 Task: Add Hatch Green Chile Chicken Sausage Link to the cart.
Action: Mouse moved to (16, 130)
Screenshot: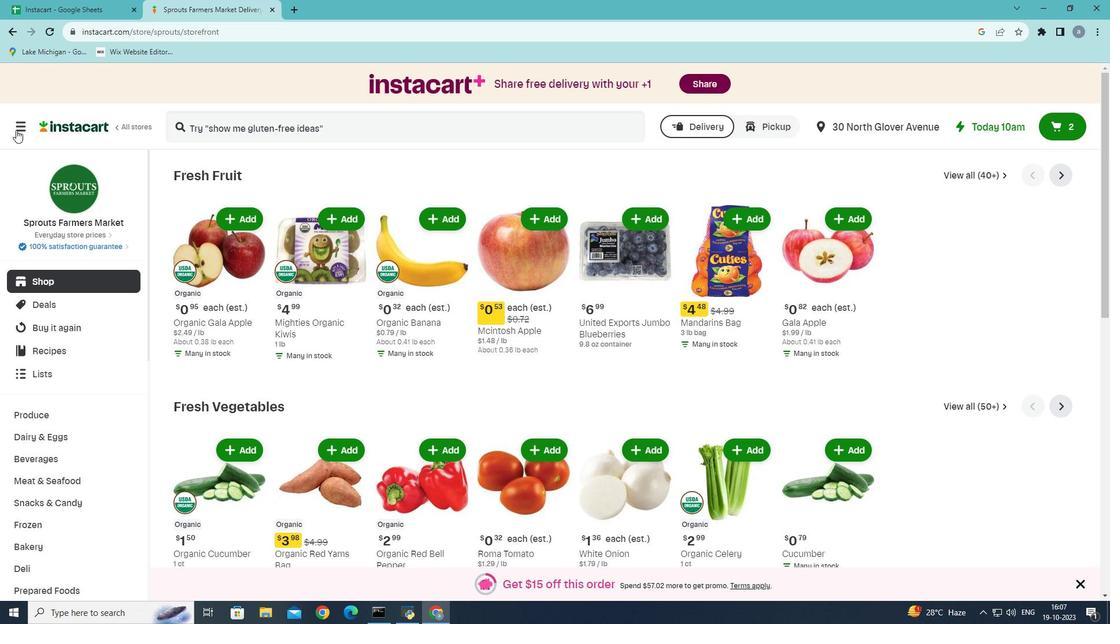 
Action: Mouse pressed left at (16, 130)
Screenshot: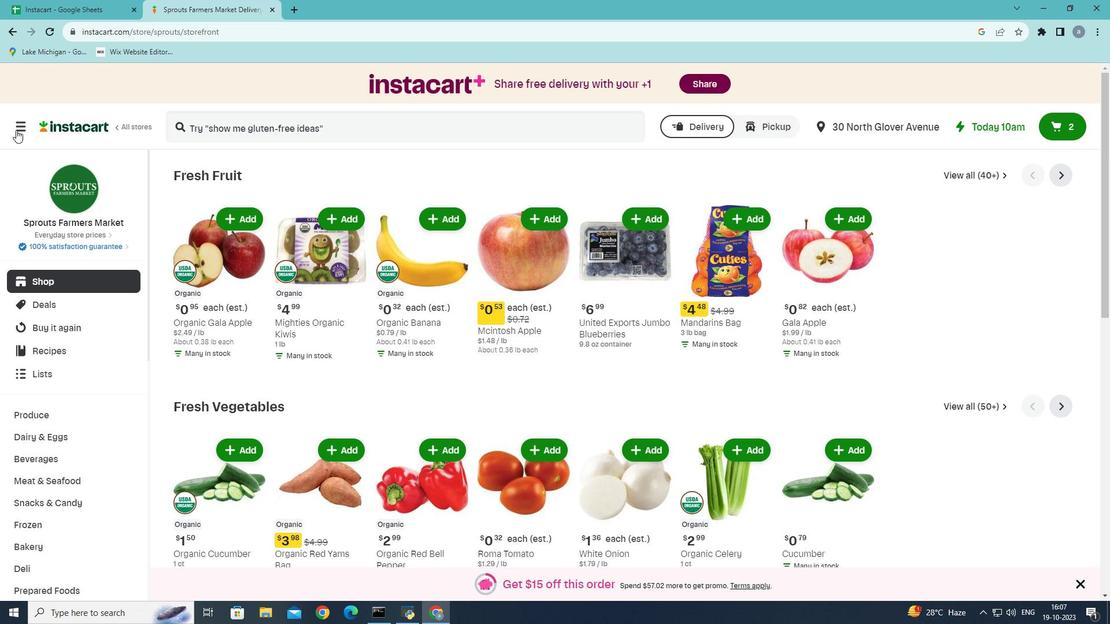 
Action: Mouse moved to (95, 337)
Screenshot: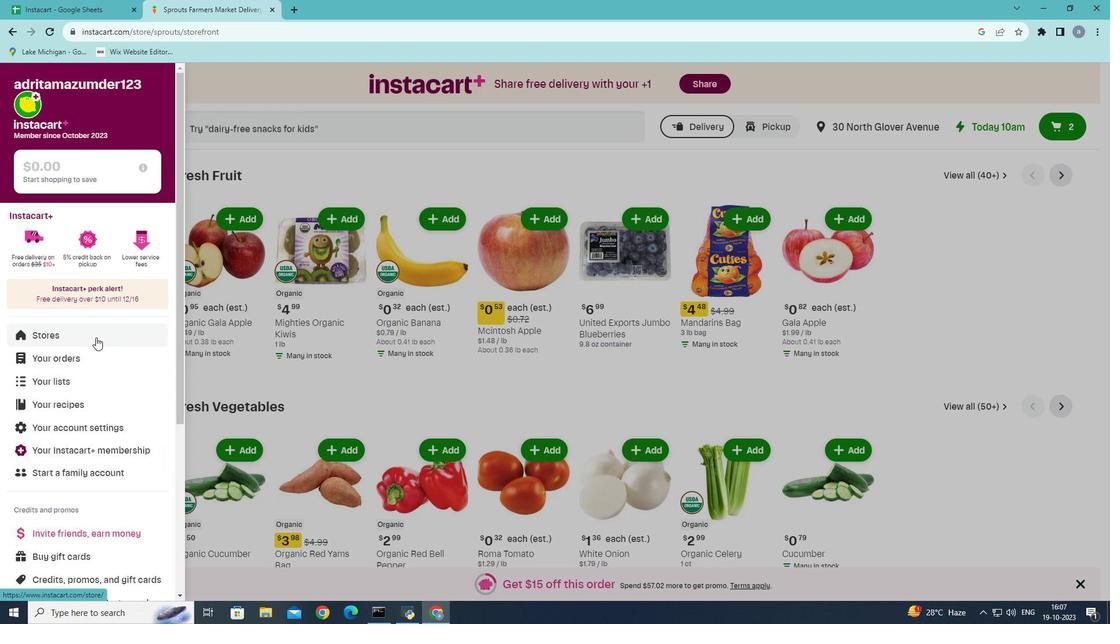 
Action: Mouse pressed left at (95, 337)
Screenshot: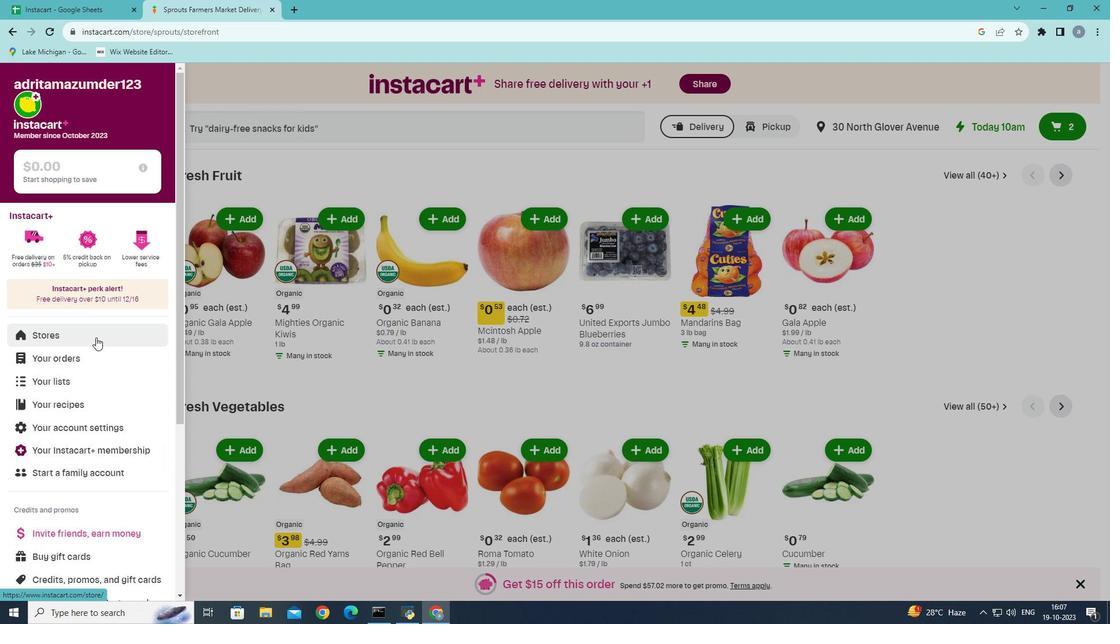 
Action: Mouse moved to (279, 120)
Screenshot: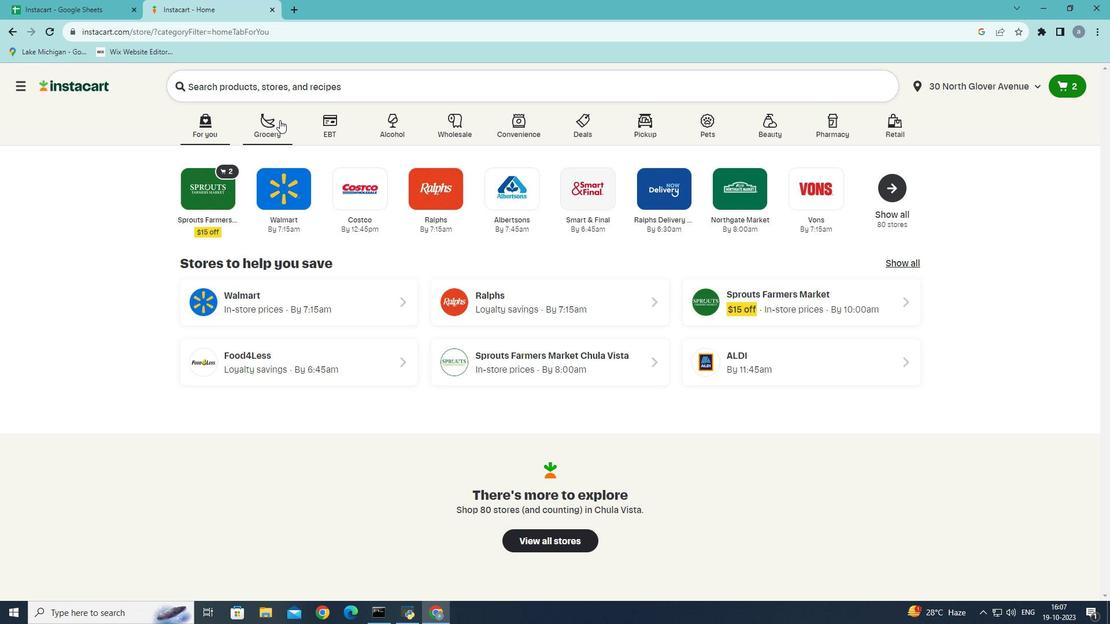 
Action: Mouse pressed left at (279, 120)
Screenshot: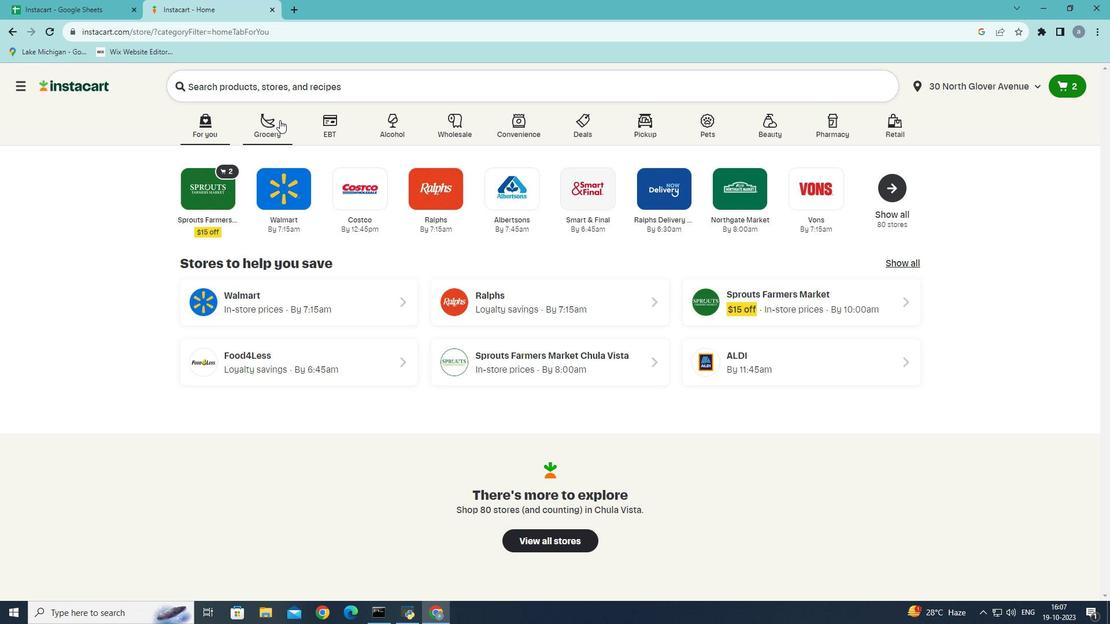 
Action: Mouse moved to (347, 376)
Screenshot: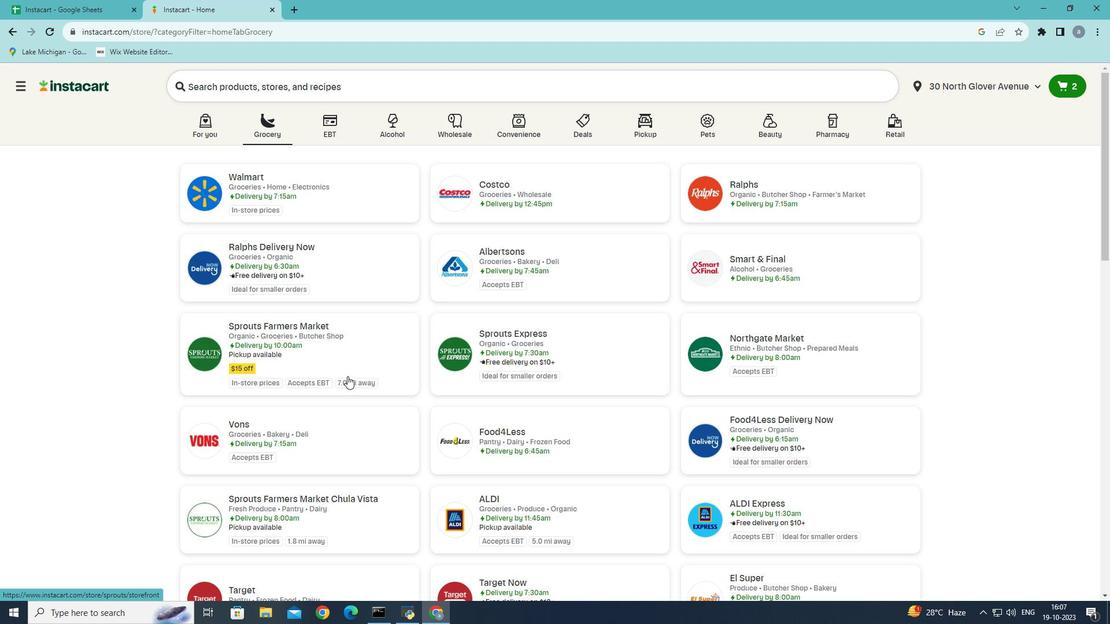 
Action: Mouse pressed left at (347, 376)
Screenshot: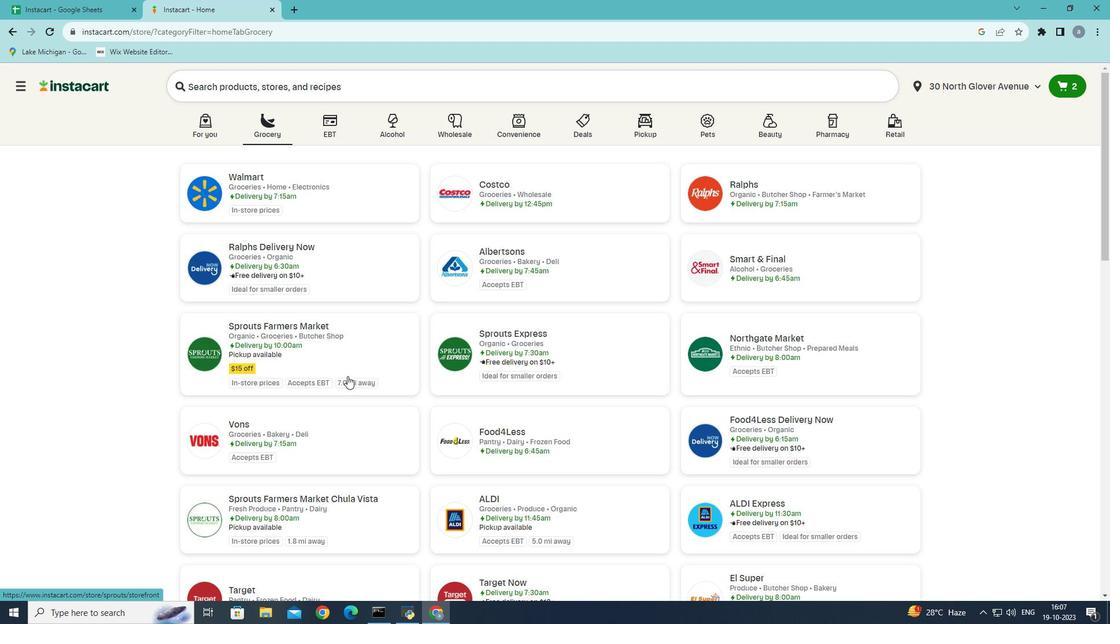 
Action: Mouse moved to (79, 479)
Screenshot: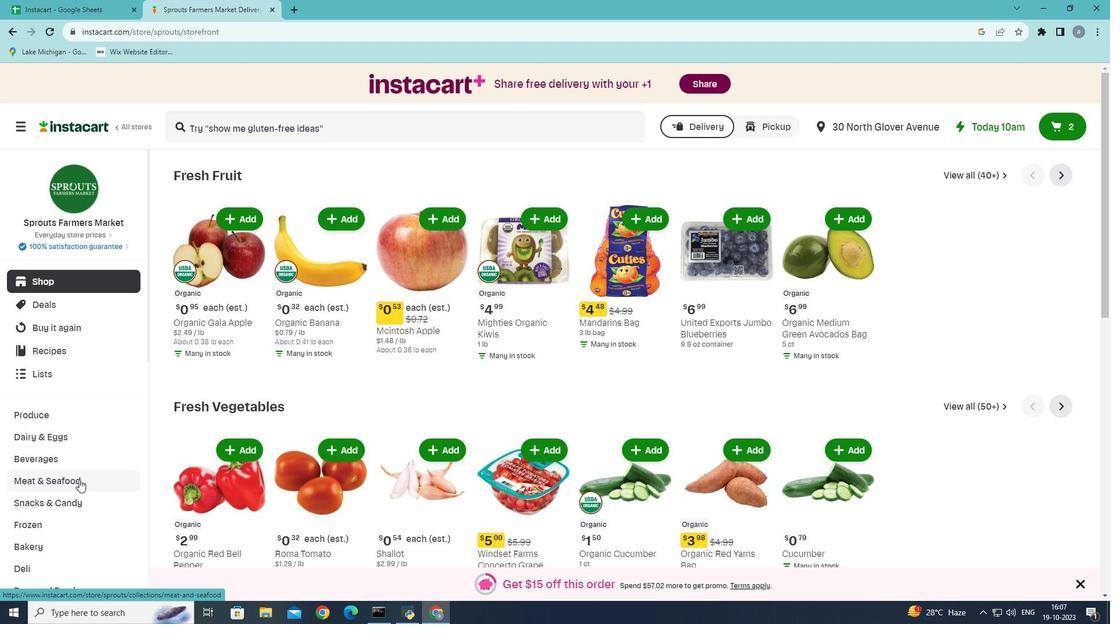 
Action: Mouse pressed left at (79, 479)
Screenshot: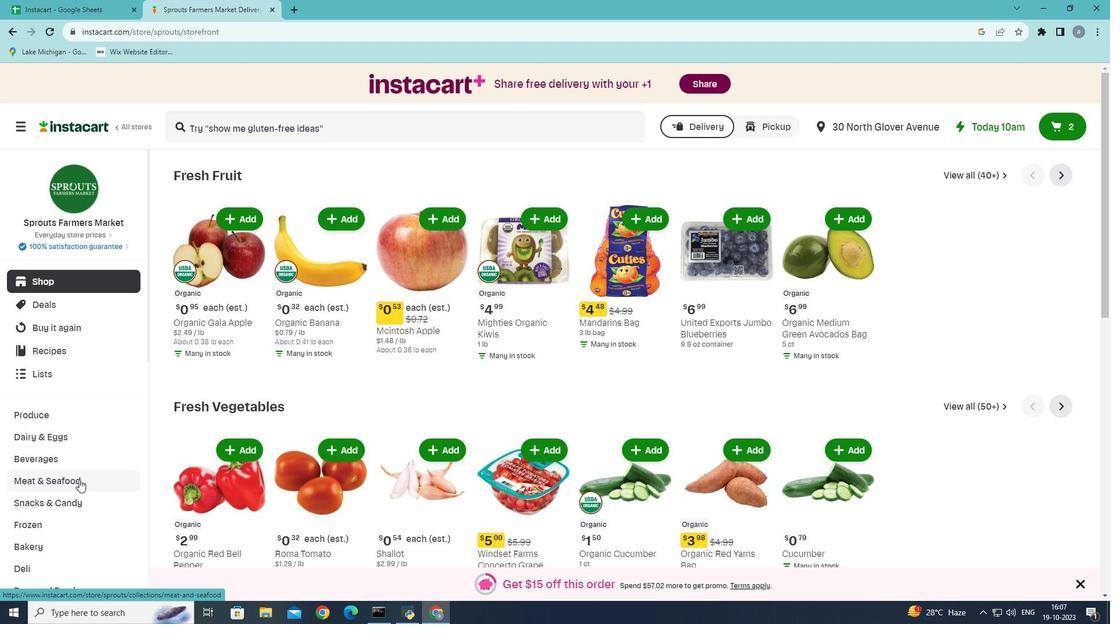 
Action: Mouse moved to (604, 200)
Screenshot: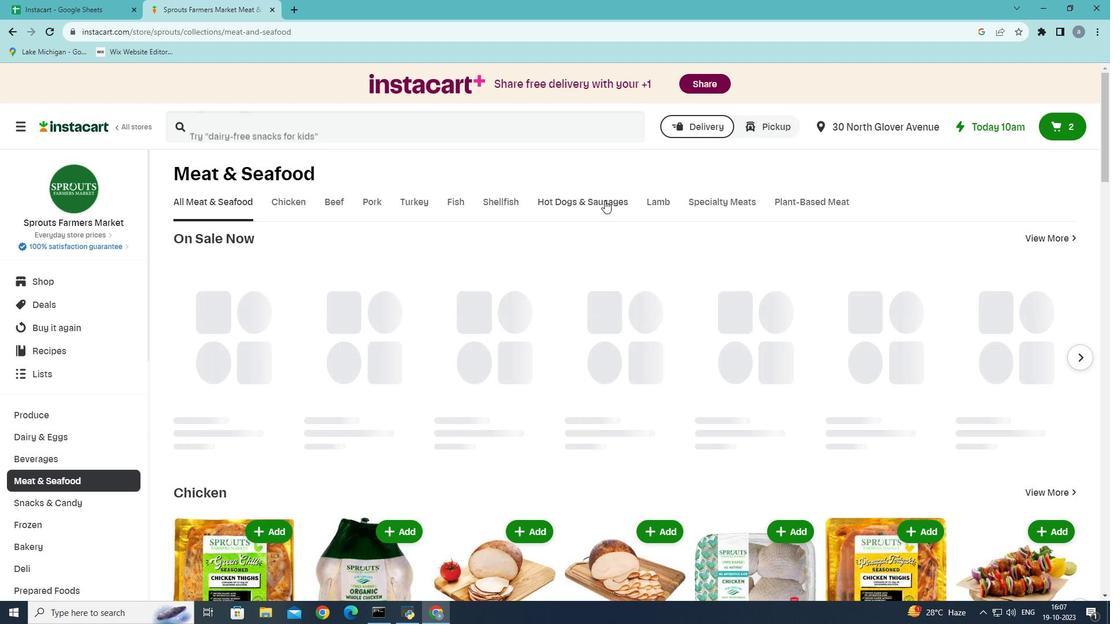 
Action: Mouse pressed left at (604, 200)
Screenshot: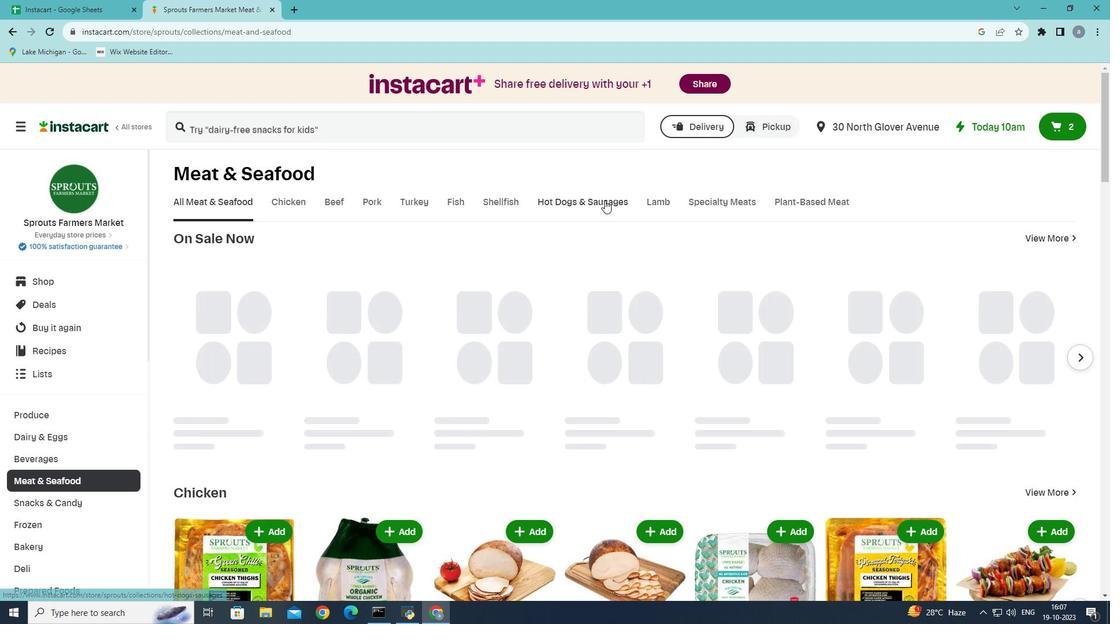 
Action: Mouse moved to (272, 250)
Screenshot: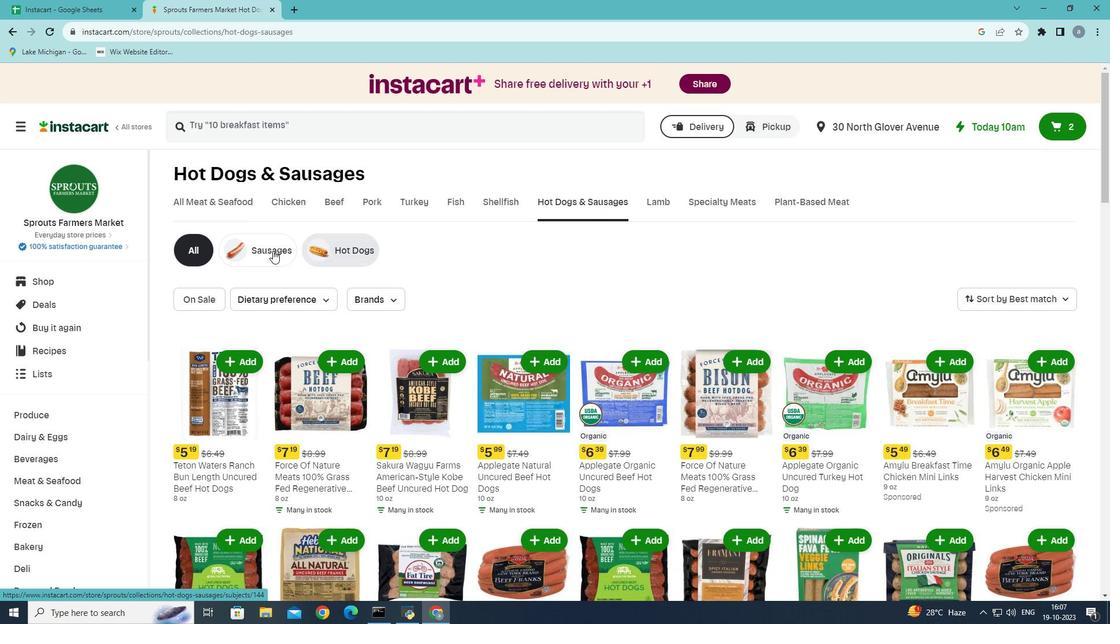 
Action: Mouse pressed left at (272, 250)
Screenshot: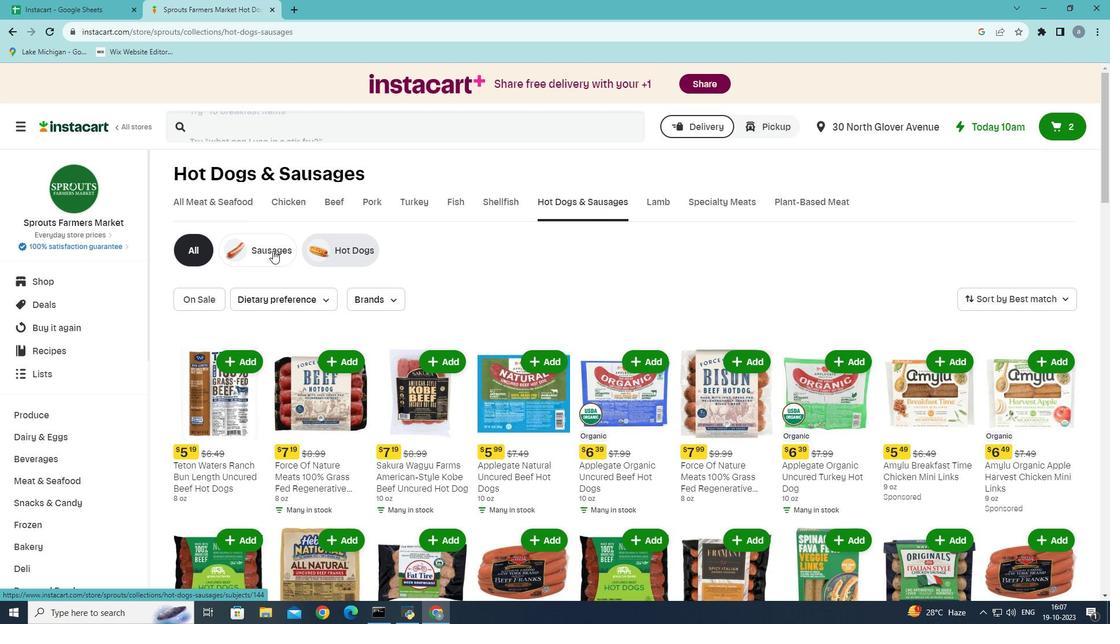 
Action: Mouse moved to (397, 312)
Screenshot: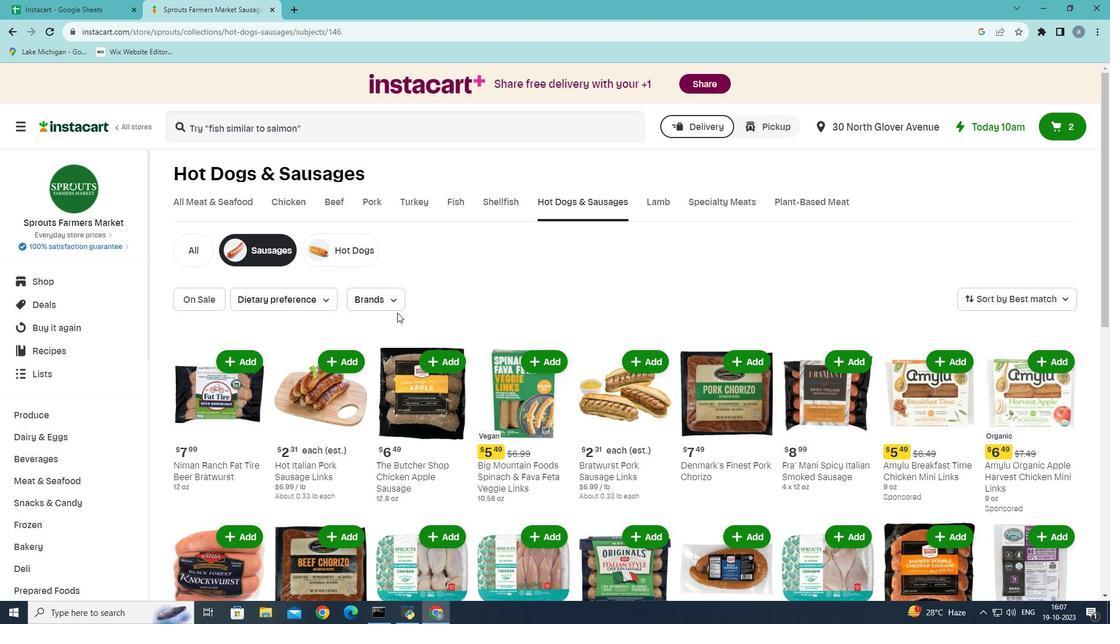 
Action: Mouse scrolled (397, 312) with delta (0, 0)
Screenshot: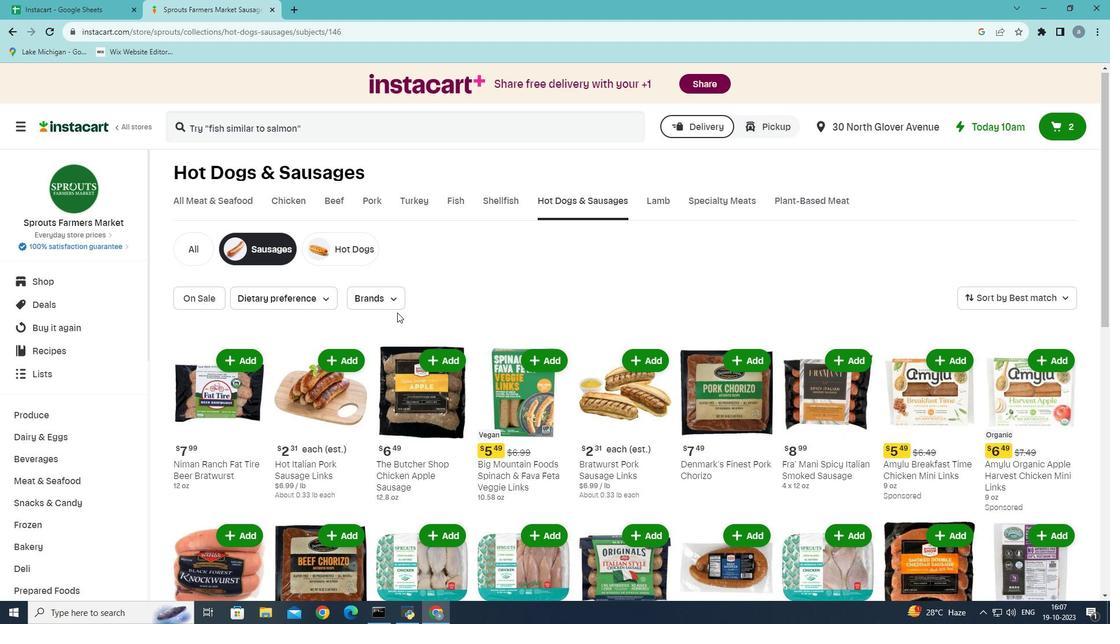 
Action: Mouse moved to (397, 314)
Screenshot: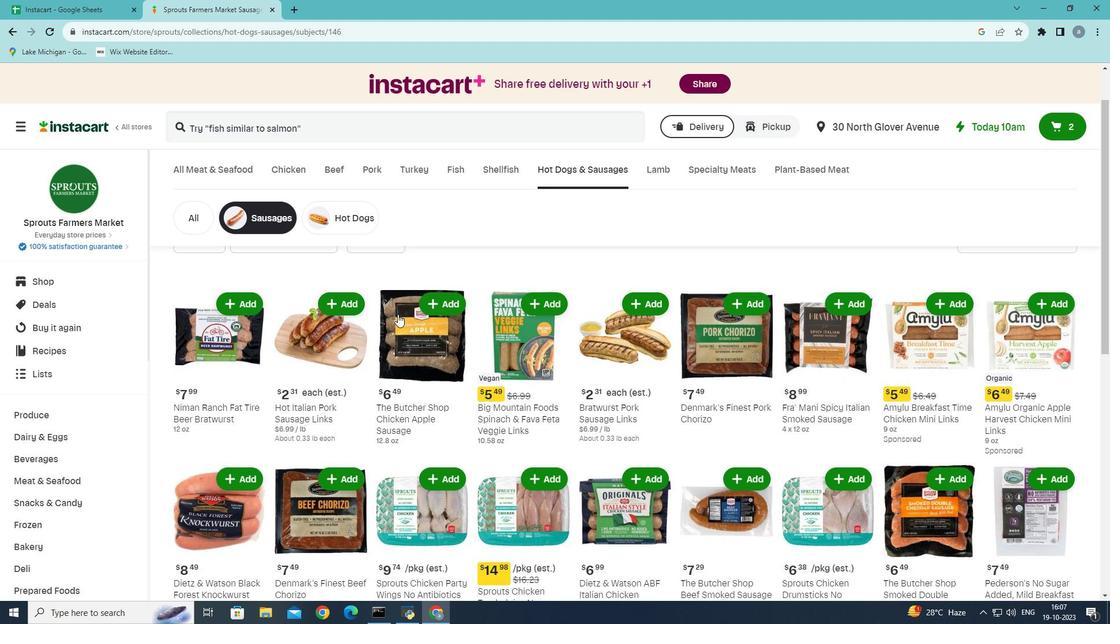 
Action: Mouse scrolled (397, 313) with delta (0, 0)
Screenshot: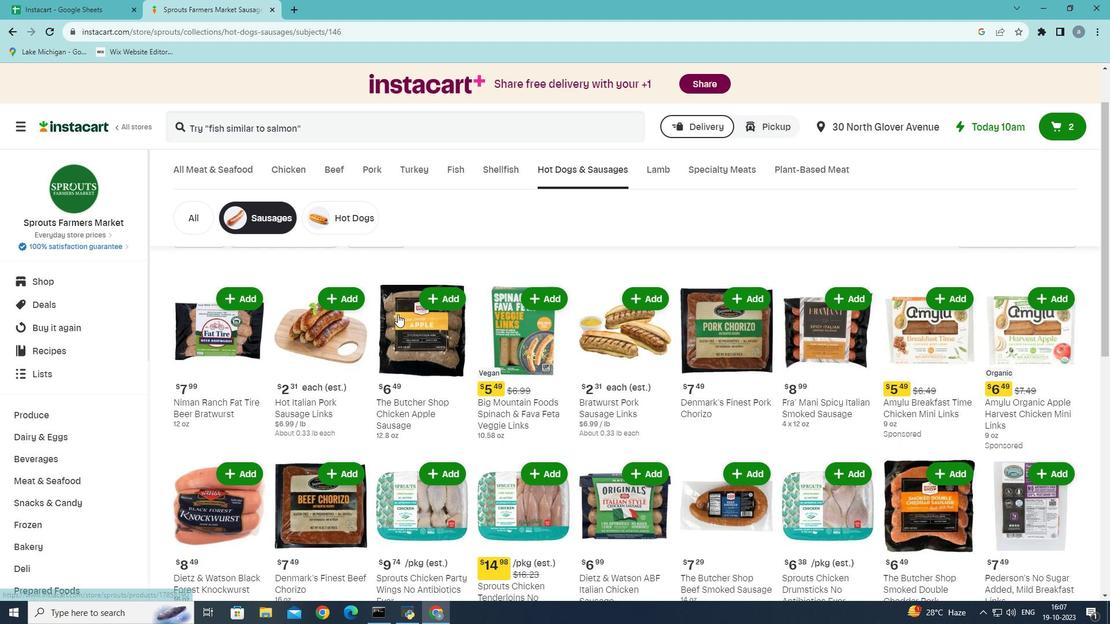 
Action: Mouse moved to (404, 332)
Screenshot: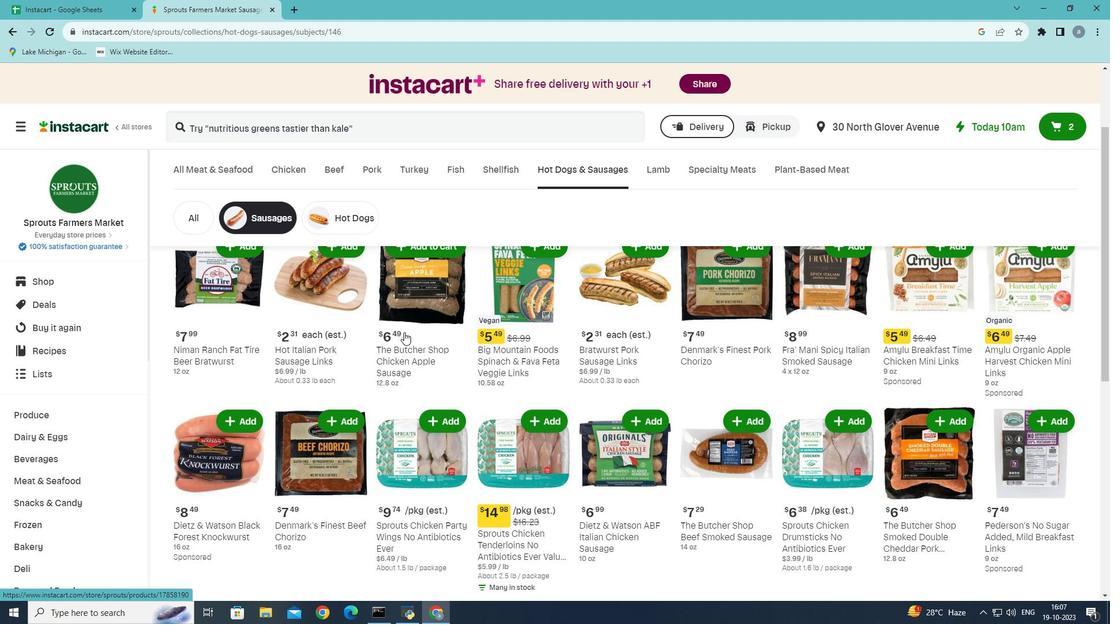 
Action: Mouse scrolled (404, 333) with delta (0, 0)
Screenshot: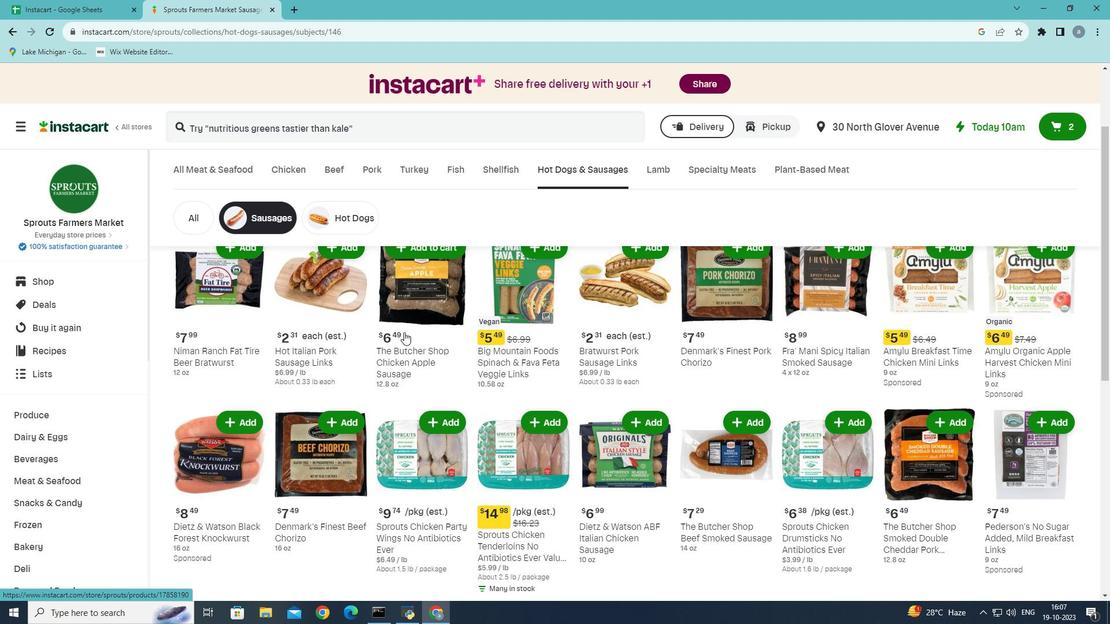 
Action: Mouse scrolled (404, 333) with delta (0, 0)
Screenshot: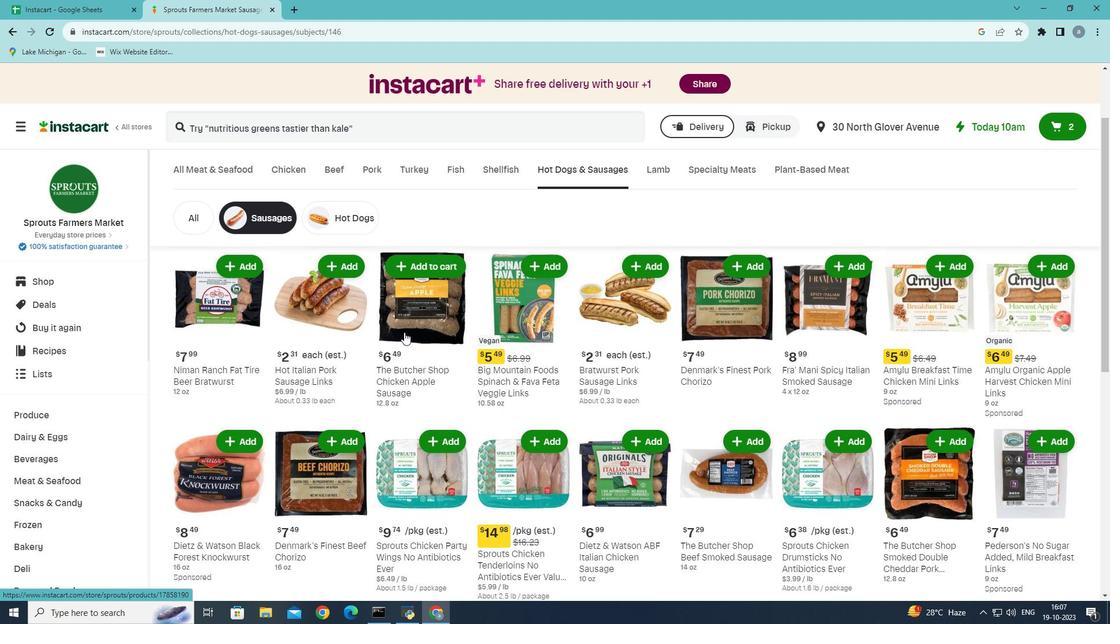 
Action: Mouse scrolled (404, 333) with delta (0, 0)
Screenshot: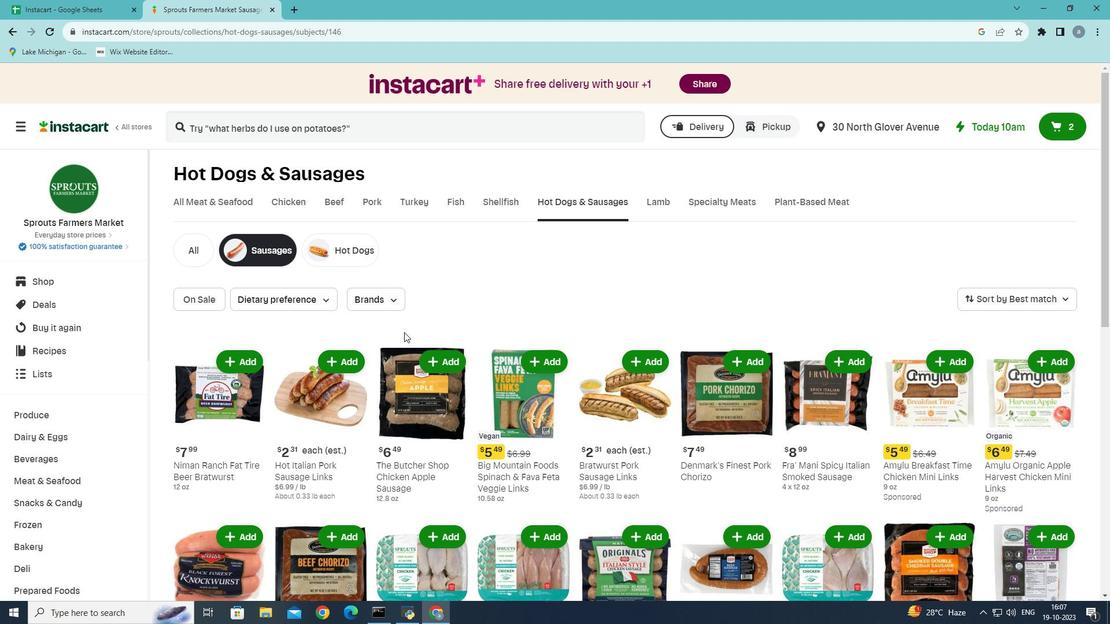 
Action: Mouse scrolled (404, 331) with delta (0, 0)
Screenshot: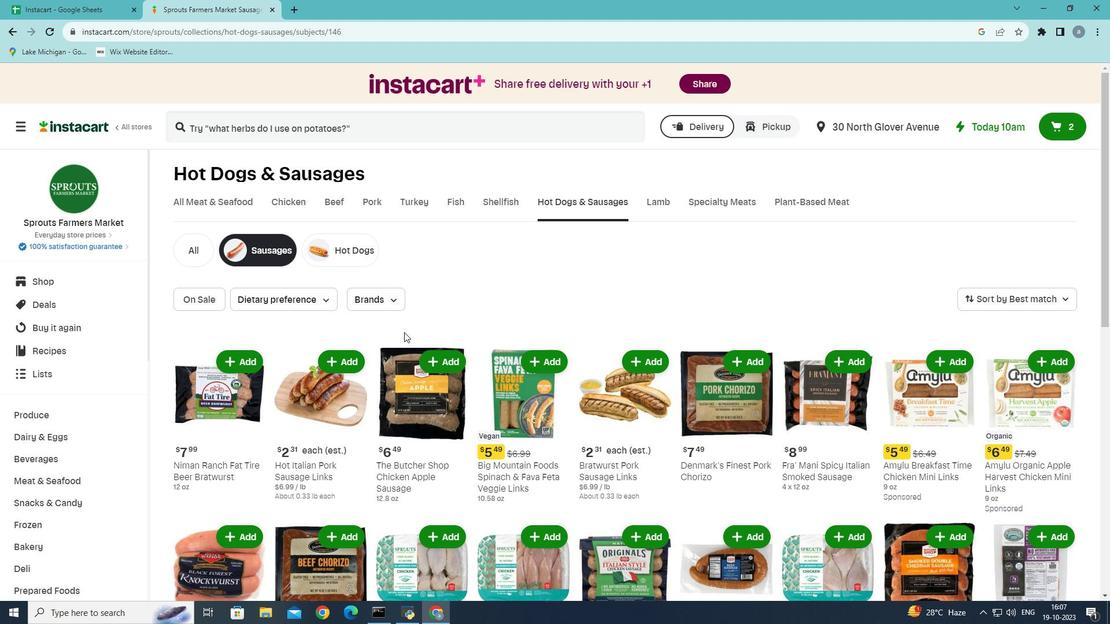 
Action: Mouse moved to (407, 335)
Screenshot: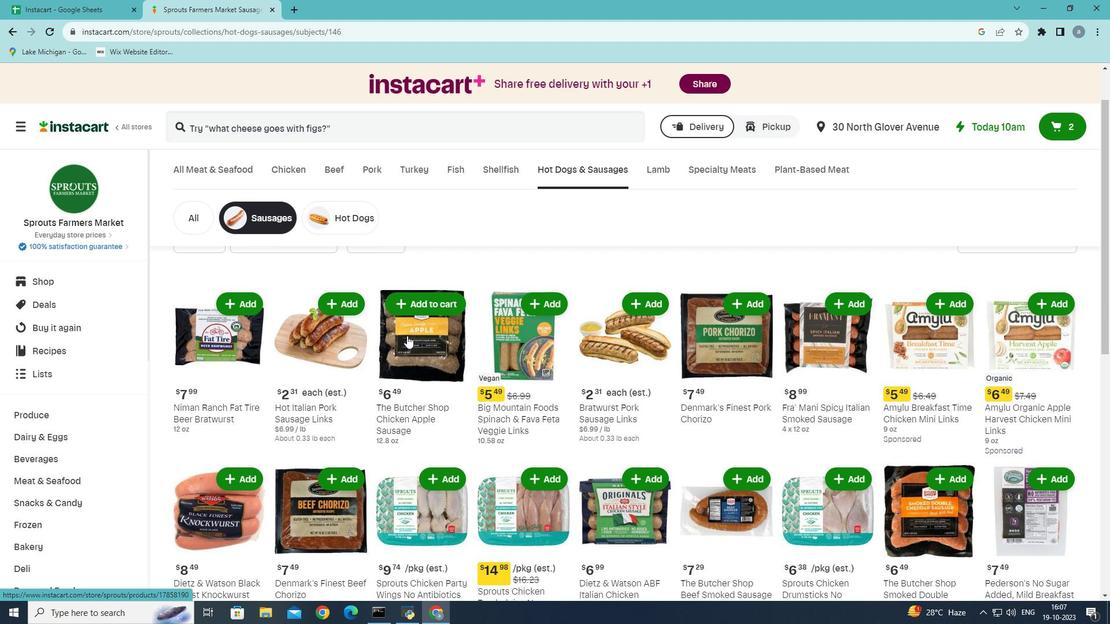 
Action: Mouse scrolled (407, 335) with delta (0, 0)
Screenshot: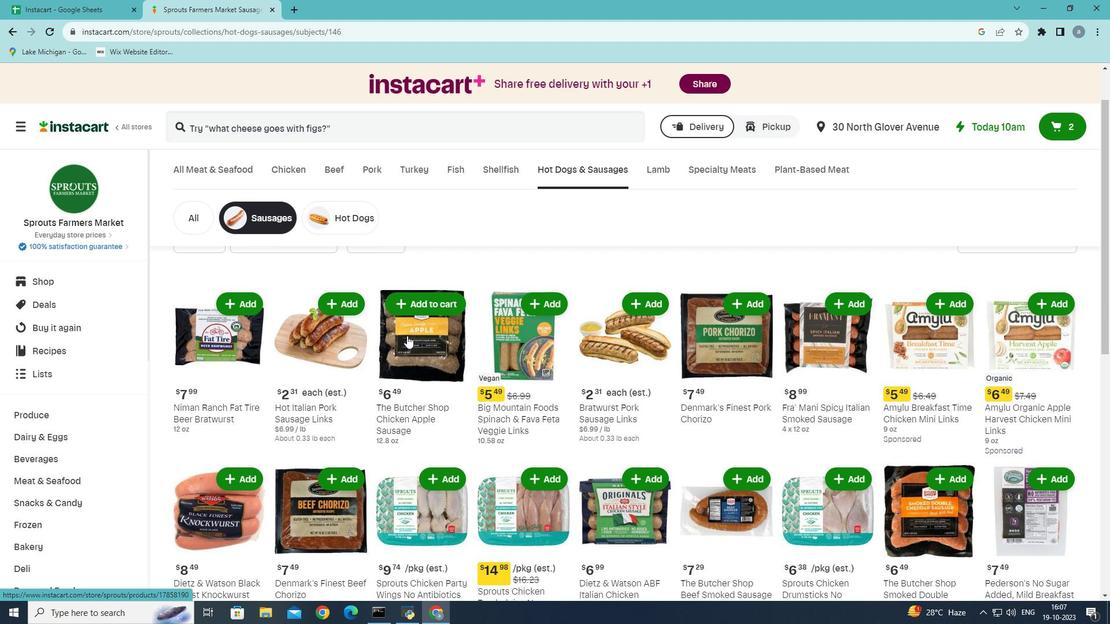 
Action: Mouse scrolled (407, 335) with delta (0, 0)
Screenshot: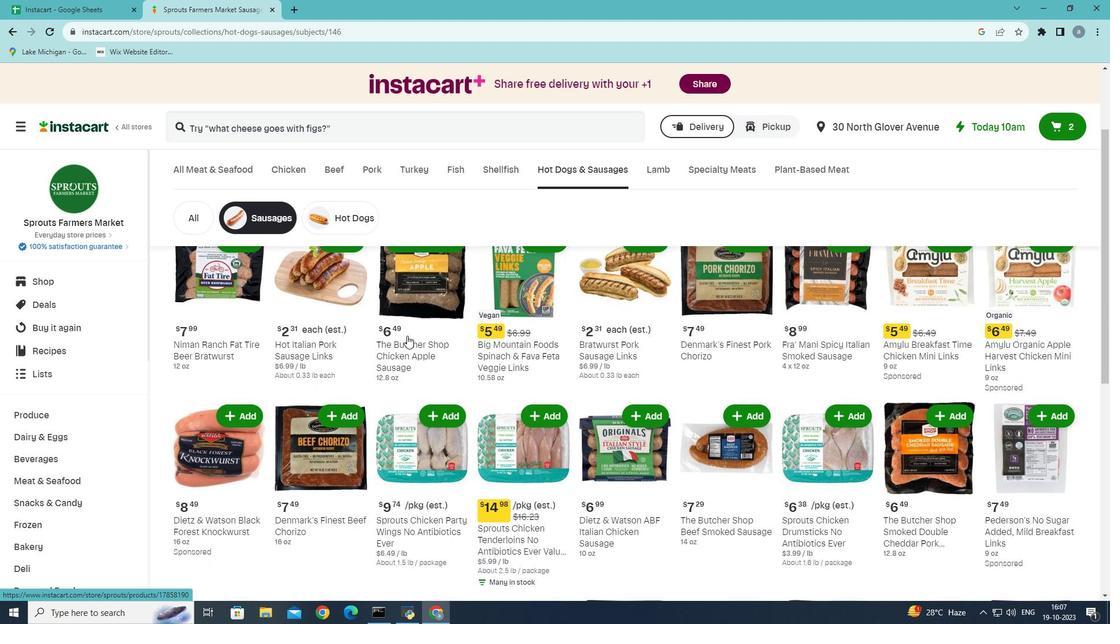 
Action: Mouse scrolled (407, 335) with delta (0, 0)
Screenshot: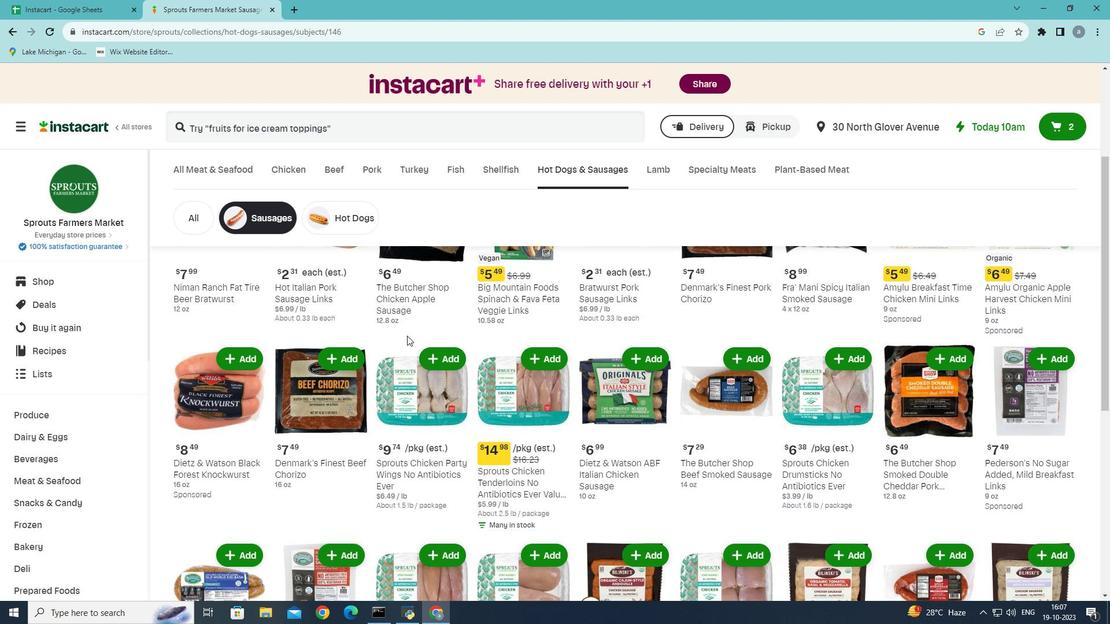 
Action: Mouse moved to (407, 336)
Screenshot: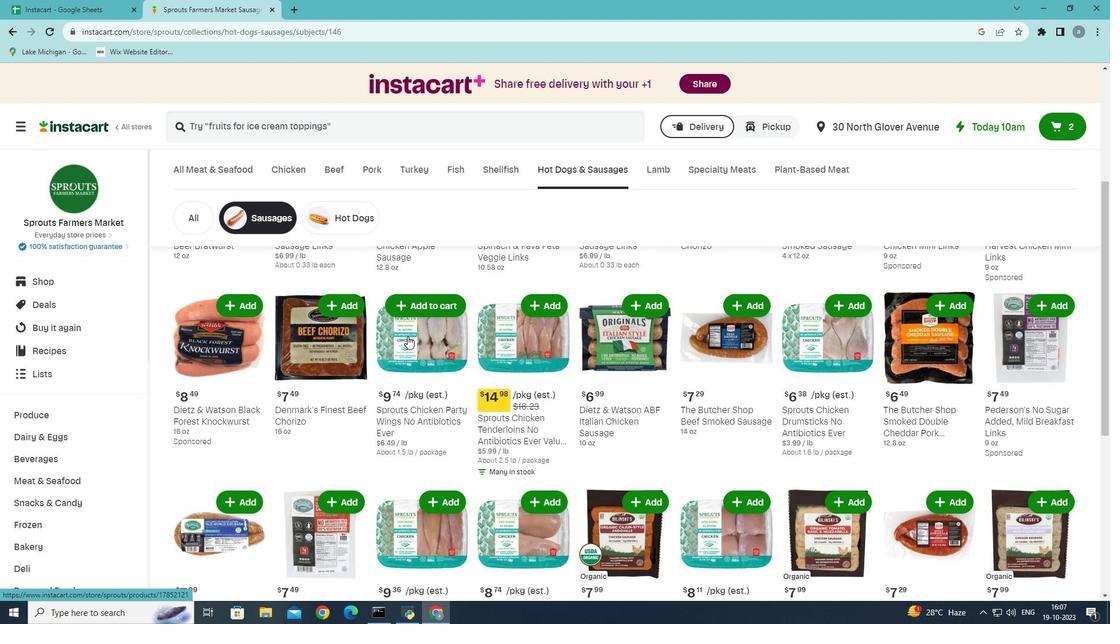 
Action: Mouse scrolled (407, 335) with delta (0, 0)
Screenshot: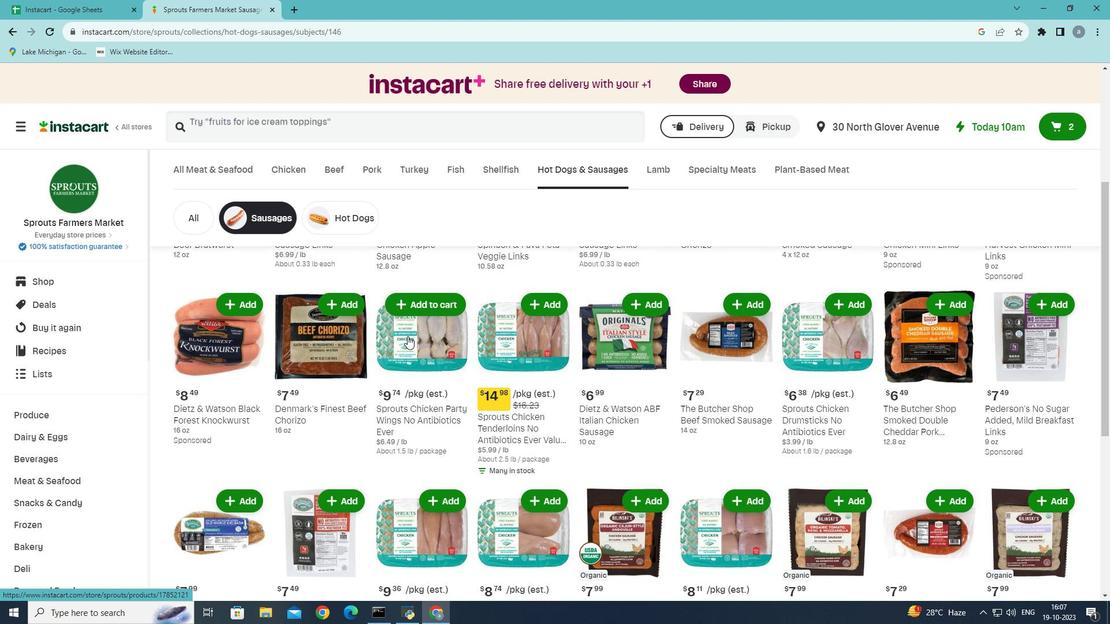 
Action: Mouse moved to (409, 338)
Screenshot: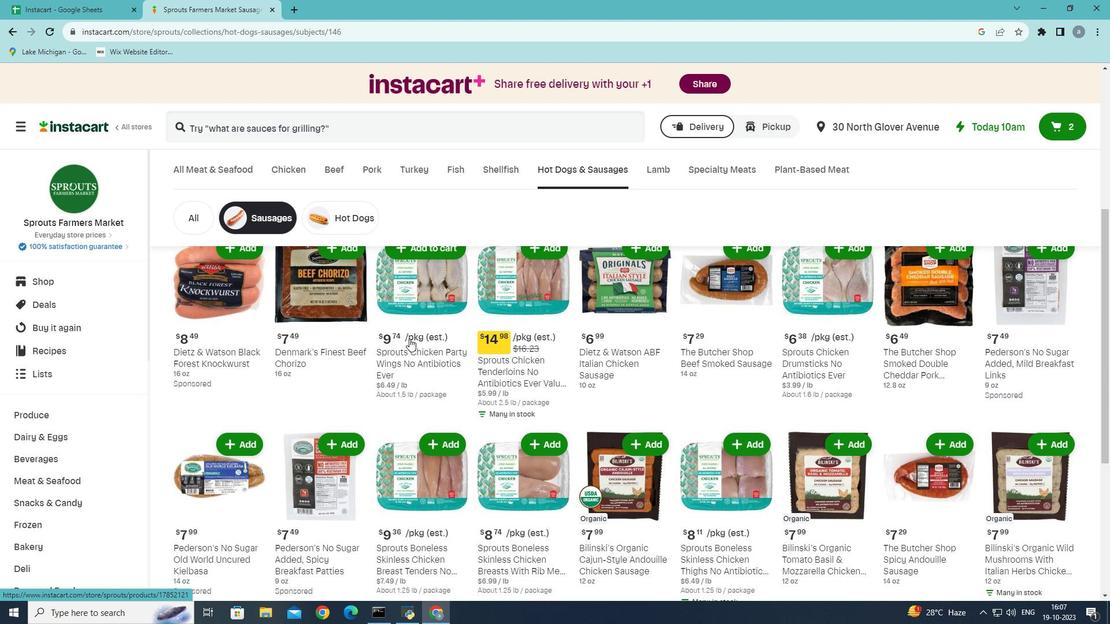 
Action: Mouse scrolled (409, 338) with delta (0, 0)
Screenshot: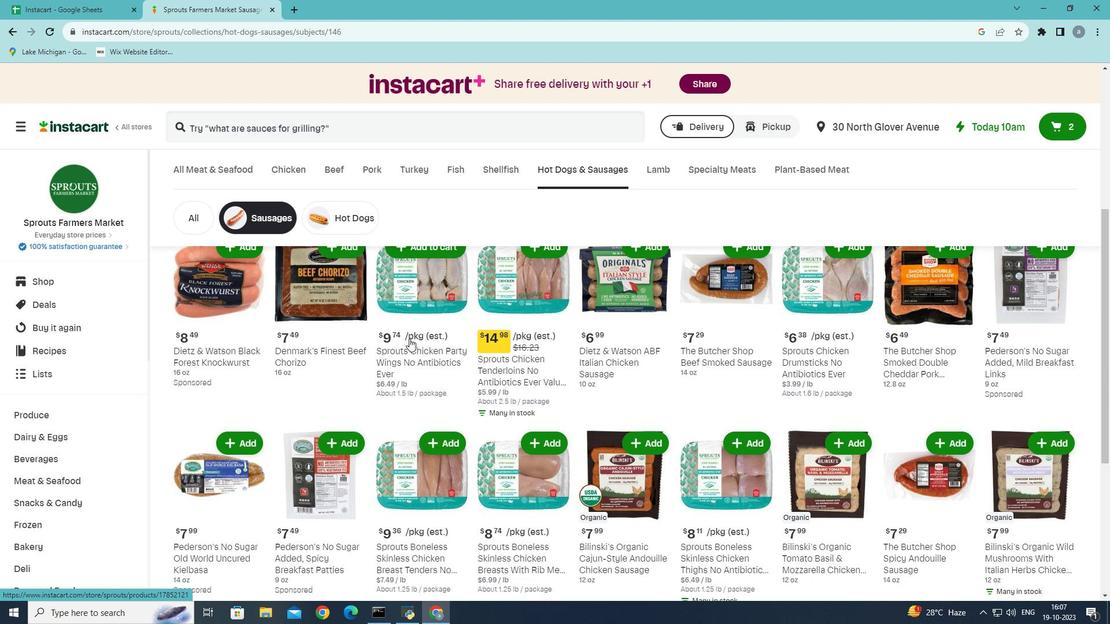 
Action: Mouse moved to (409, 339)
Screenshot: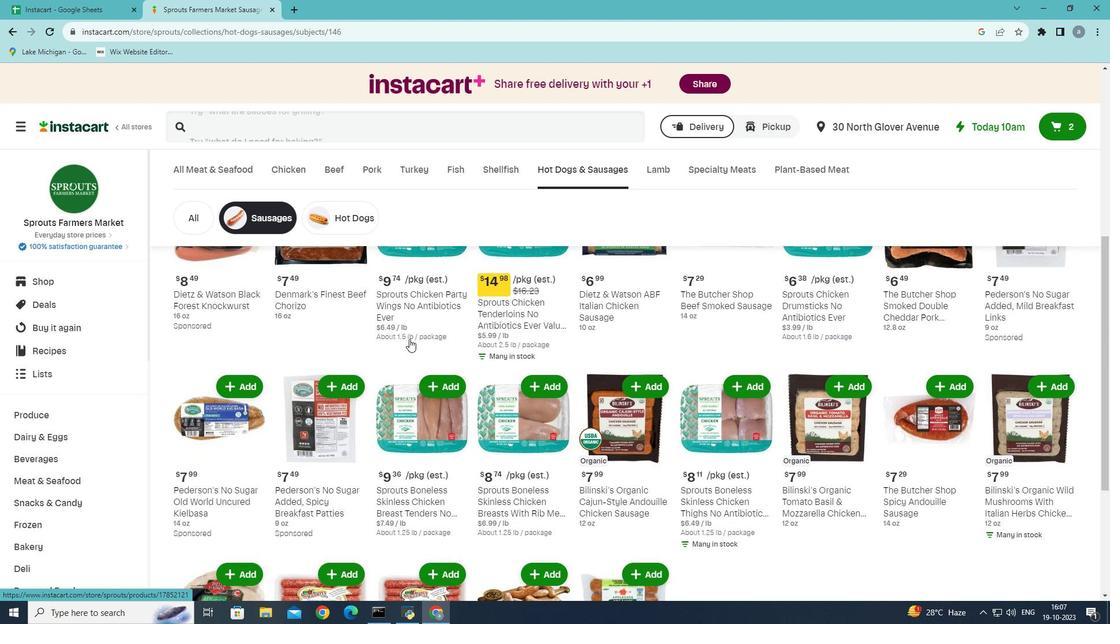 
Action: Mouse scrolled (409, 338) with delta (0, 0)
Screenshot: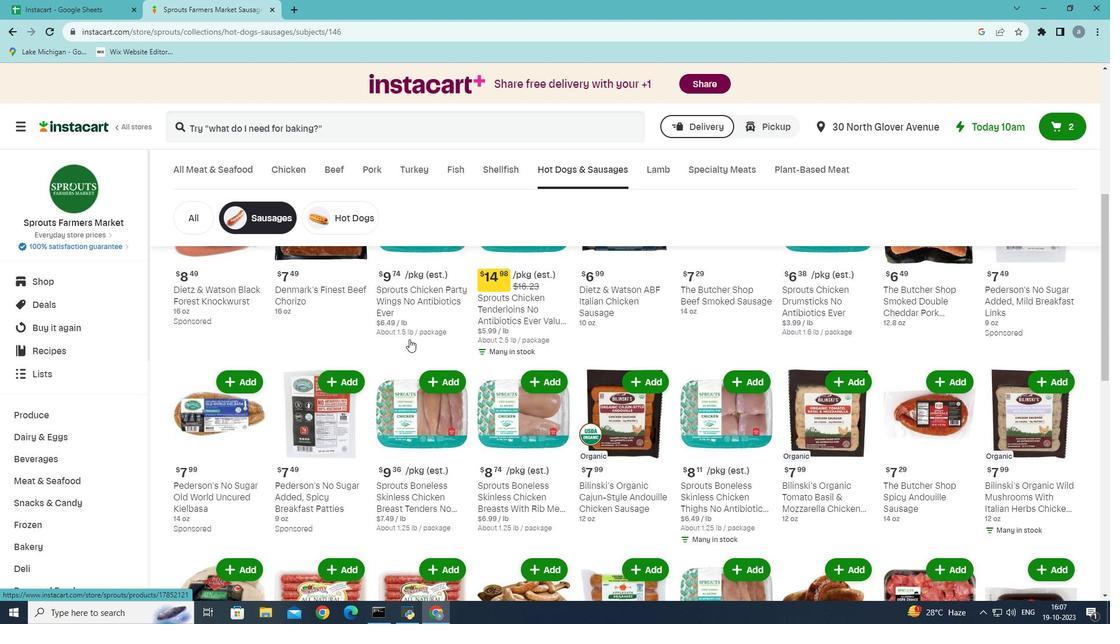 
Action: Mouse scrolled (409, 338) with delta (0, 0)
Screenshot: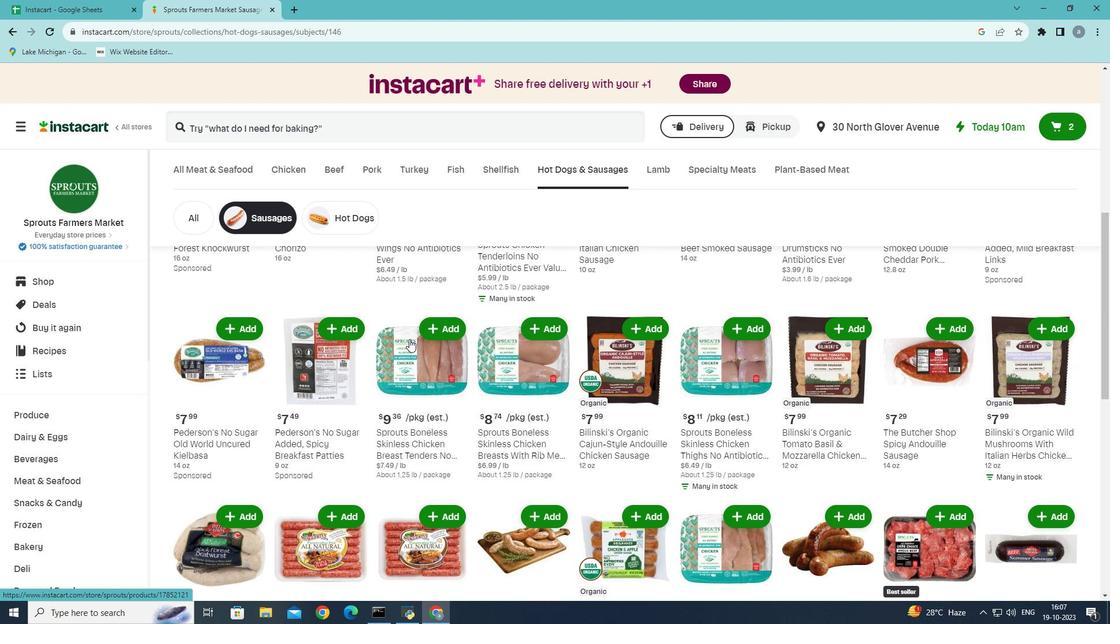 
Action: Mouse scrolled (409, 338) with delta (0, 0)
Screenshot: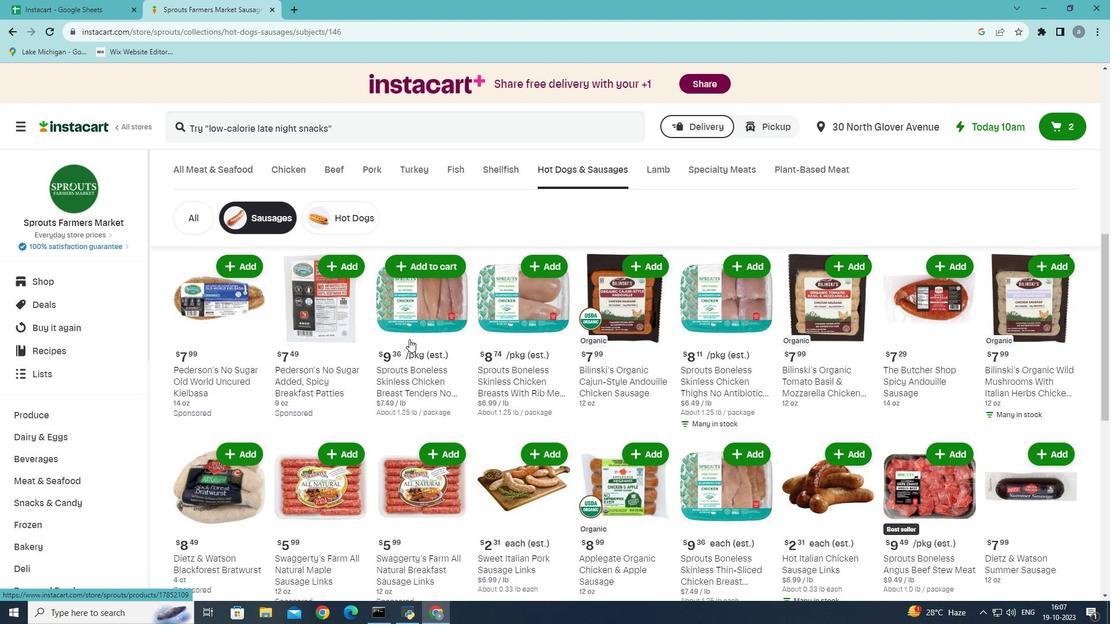 
Action: Mouse scrolled (409, 338) with delta (0, 0)
Screenshot: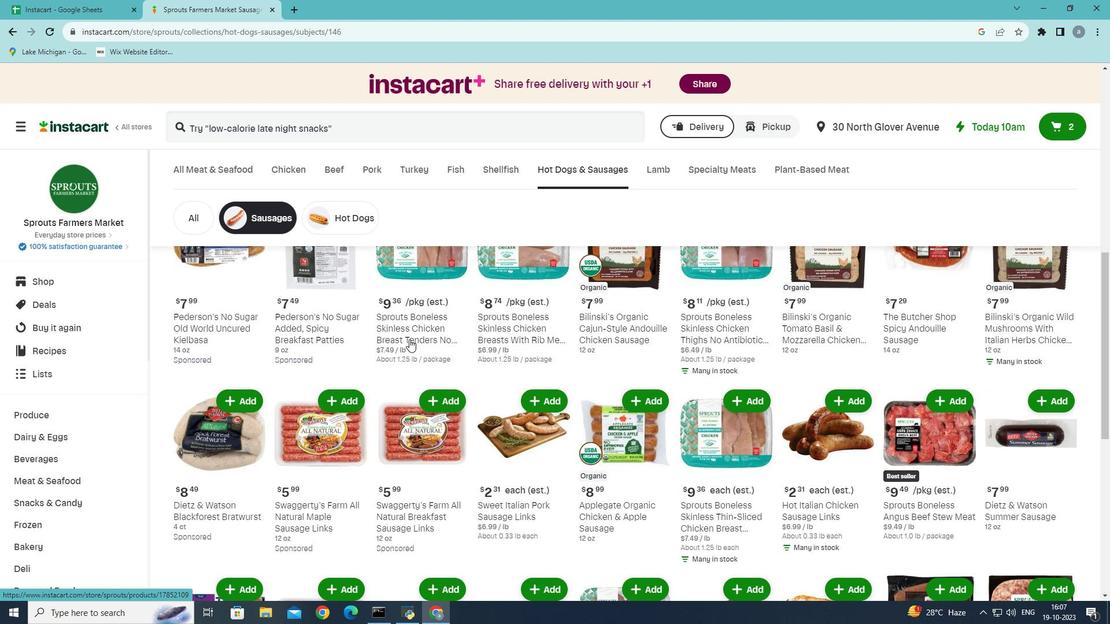 
Action: Mouse scrolled (409, 338) with delta (0, 0)
Screenshot: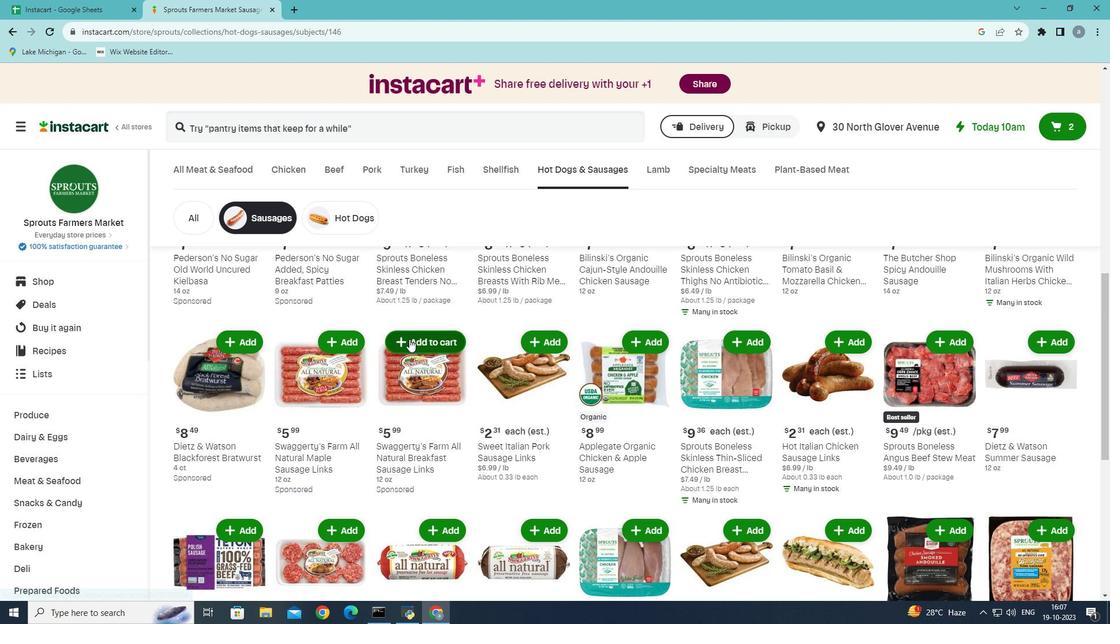 
Action: Mouse scrolled (409, 338) with delta (0, 0)
Screenshot: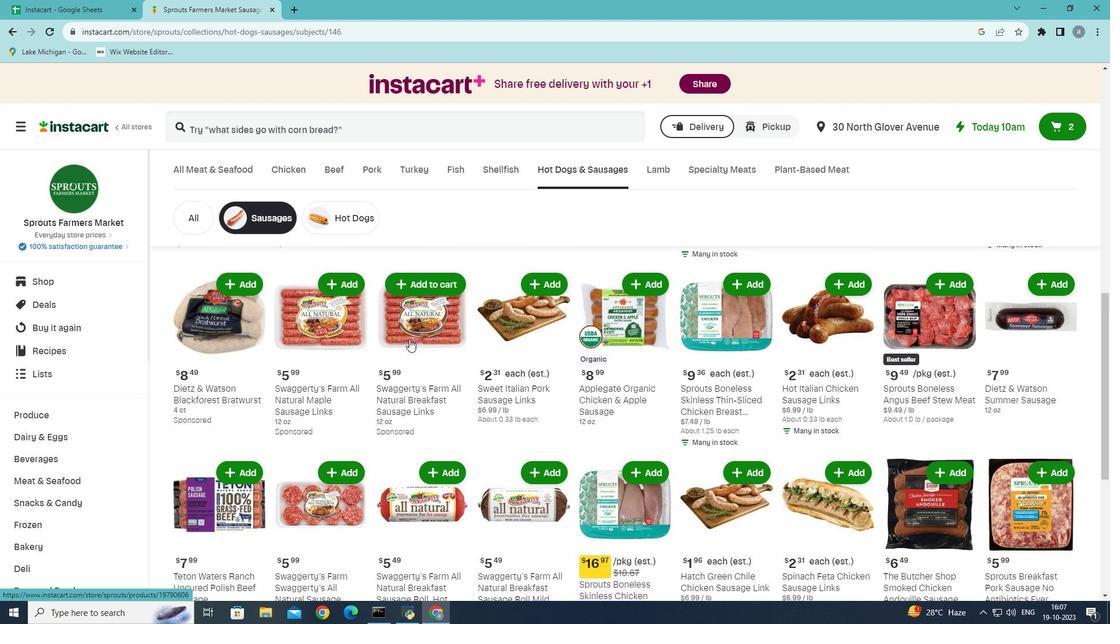 
Action: Mouse scrolled (409, 338) with delta (0, 0)
Screenshot: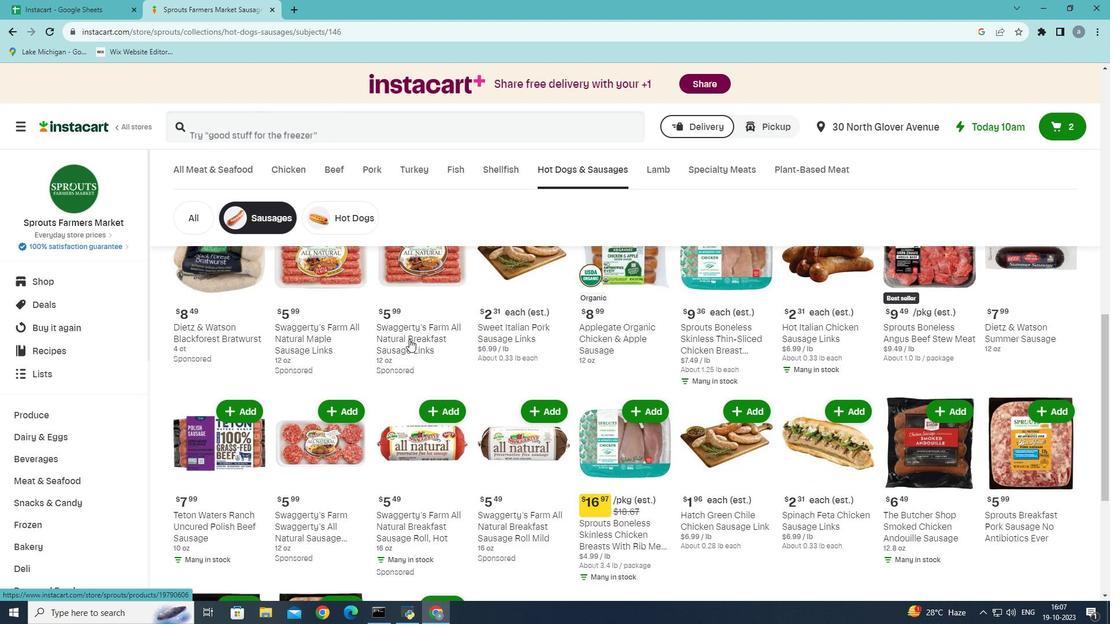 
Action: Mouse moved to (409, 339)
Screenshot: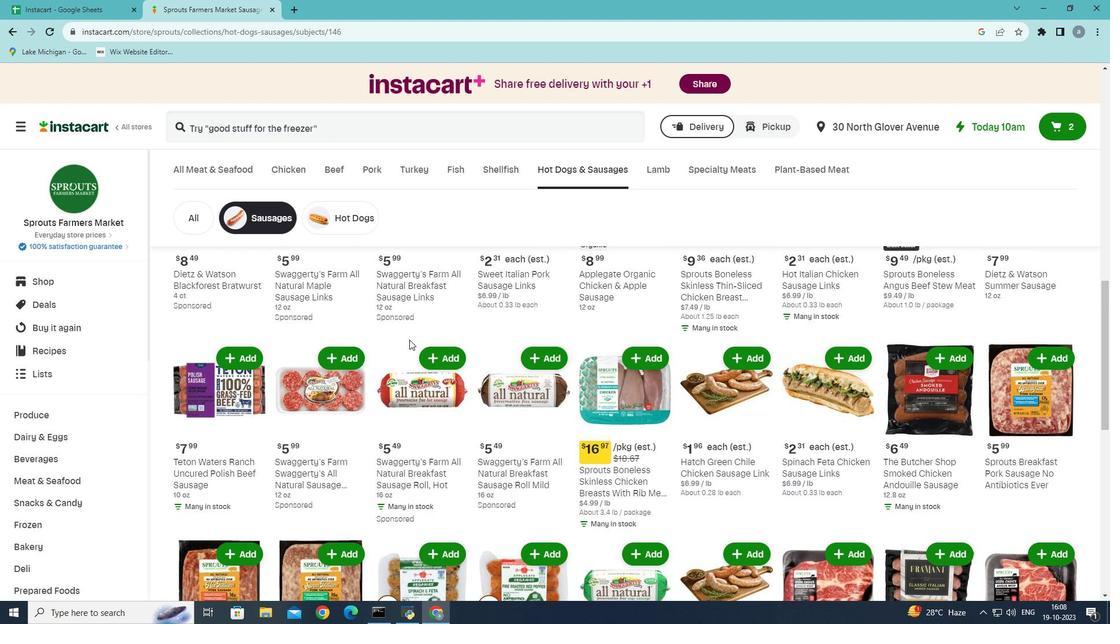 
Action: Mouse scrolled (409, 339) with delta (0, 0)
Screenshot: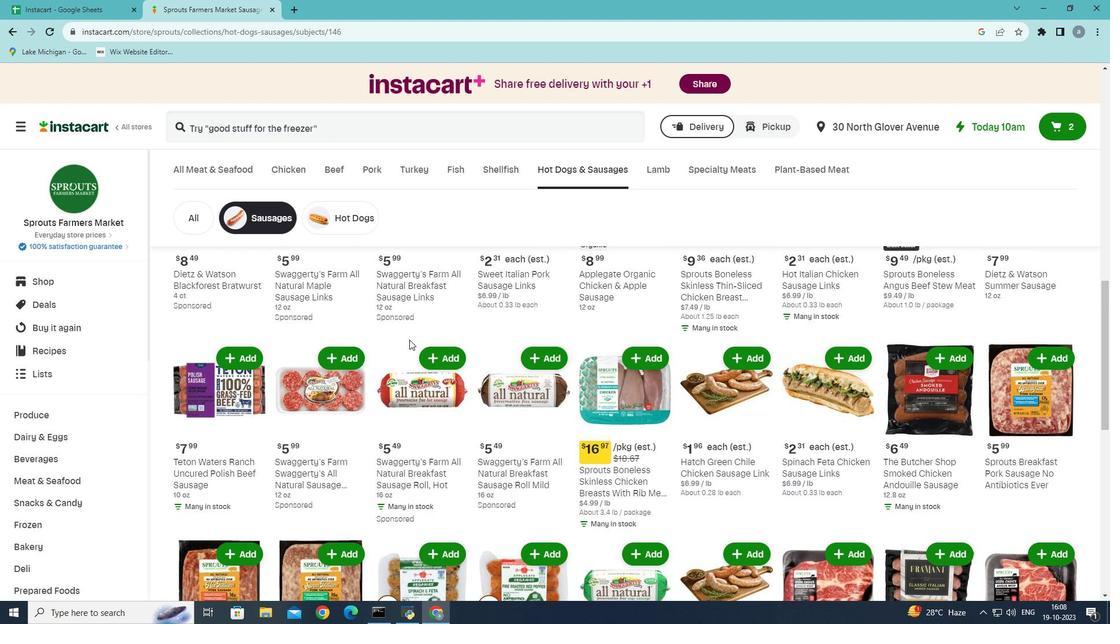 
Action: Mouse moved to (752, 305)
Screenshot: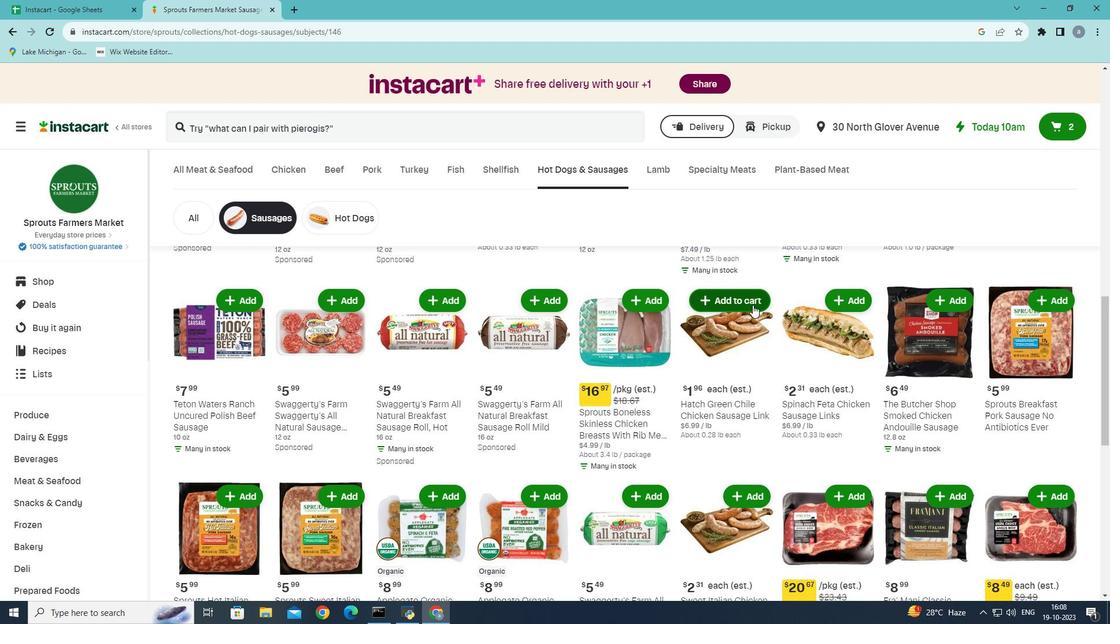 
Action: Mouse pressed left at (752, 305)
Screenshot: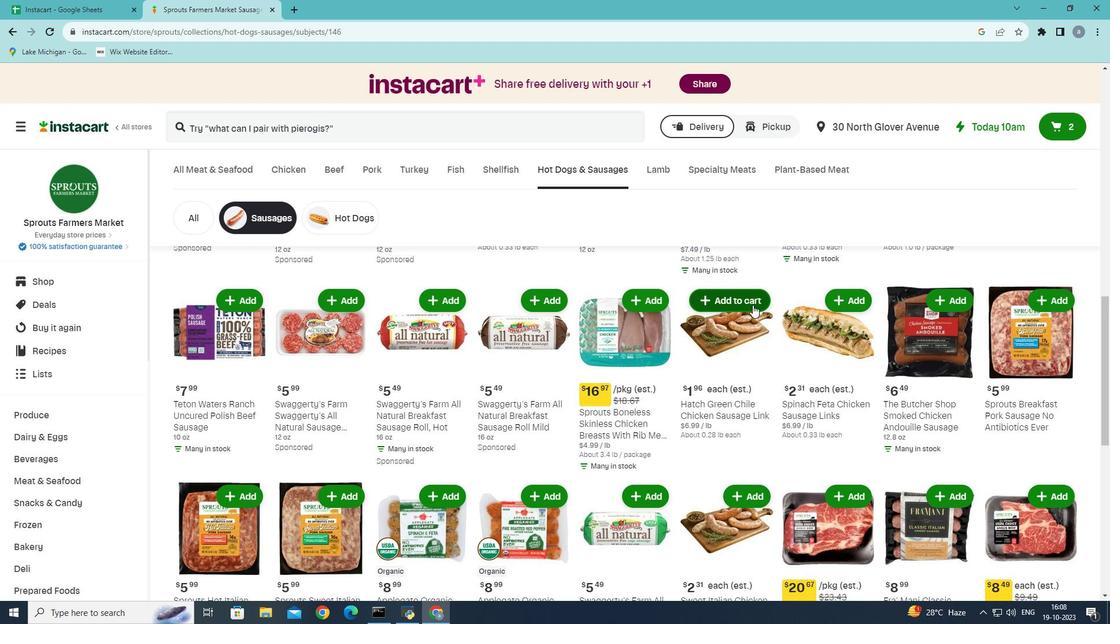 
Action: Mouse moved to (749, 313)
Screenshot: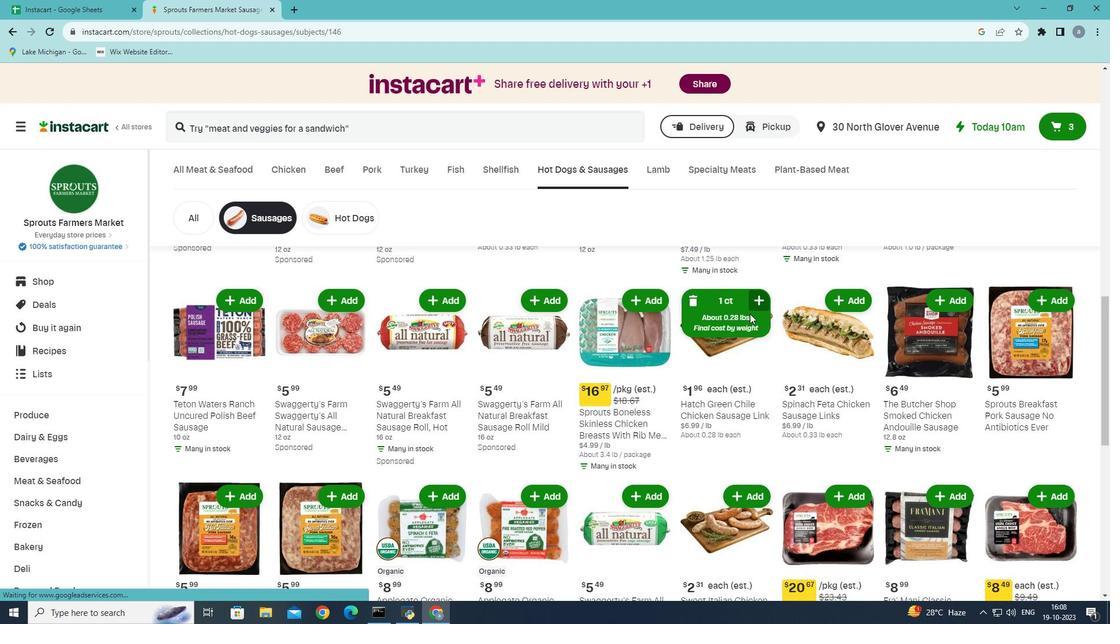 
